 Task: Create a due date automation trigger when advanced on, on the tuesday before a card is due add basic without the blue label at 11:00 AM.
Action: Mouse moved to (1208, 98)
Screenshot: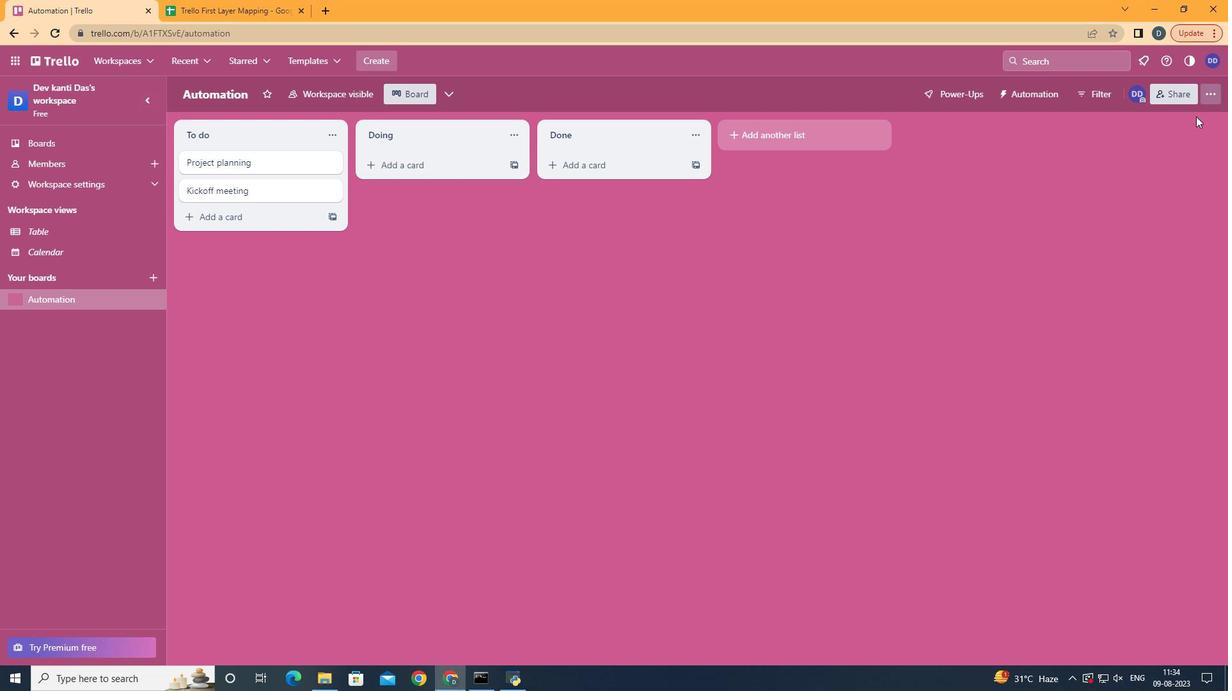 
Action: Mouse pressed left at (1208, 98)
Screenshot: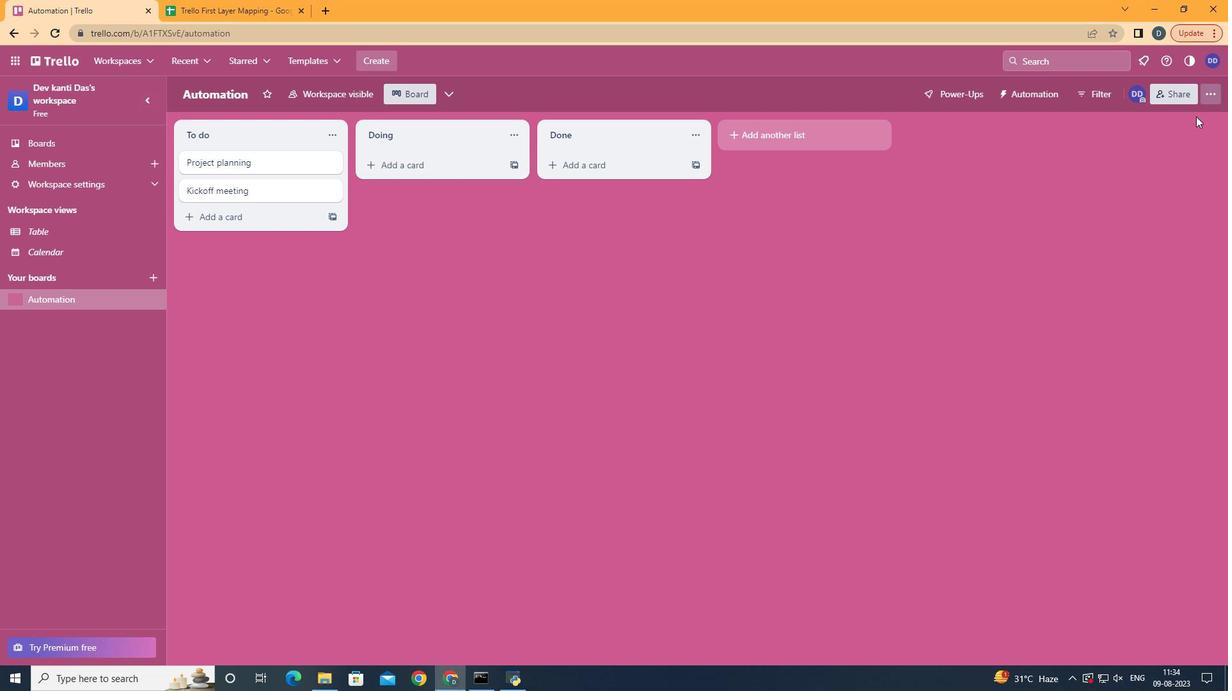 
Action: Mouse moved to (1061, 286)
Screenshot: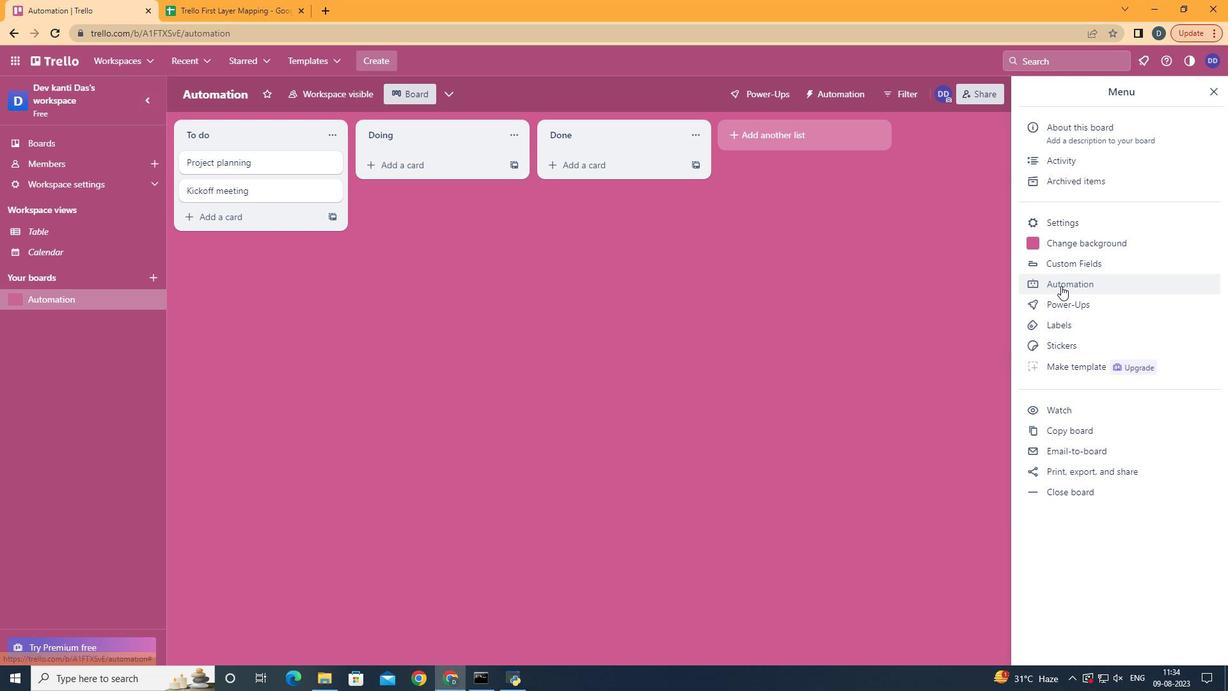 
Action: Mouse pressed left at (1061, 286)
Screenshot: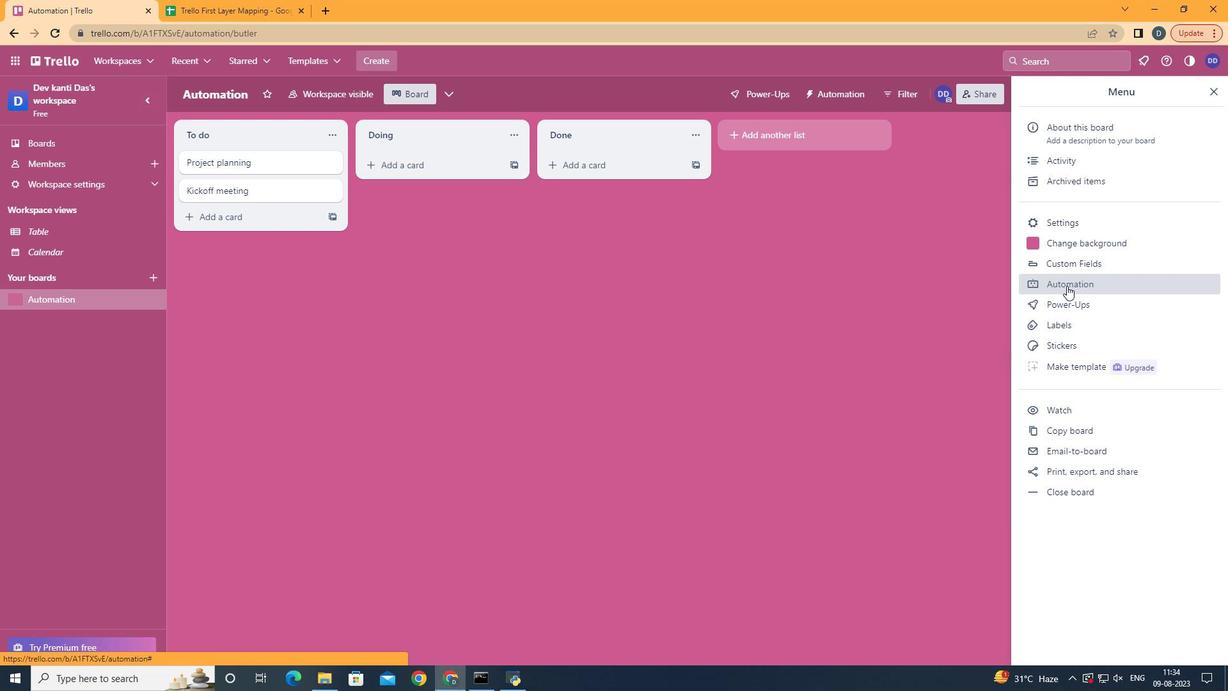 
Action: Mouse moved to (223, 264)
Screenshot: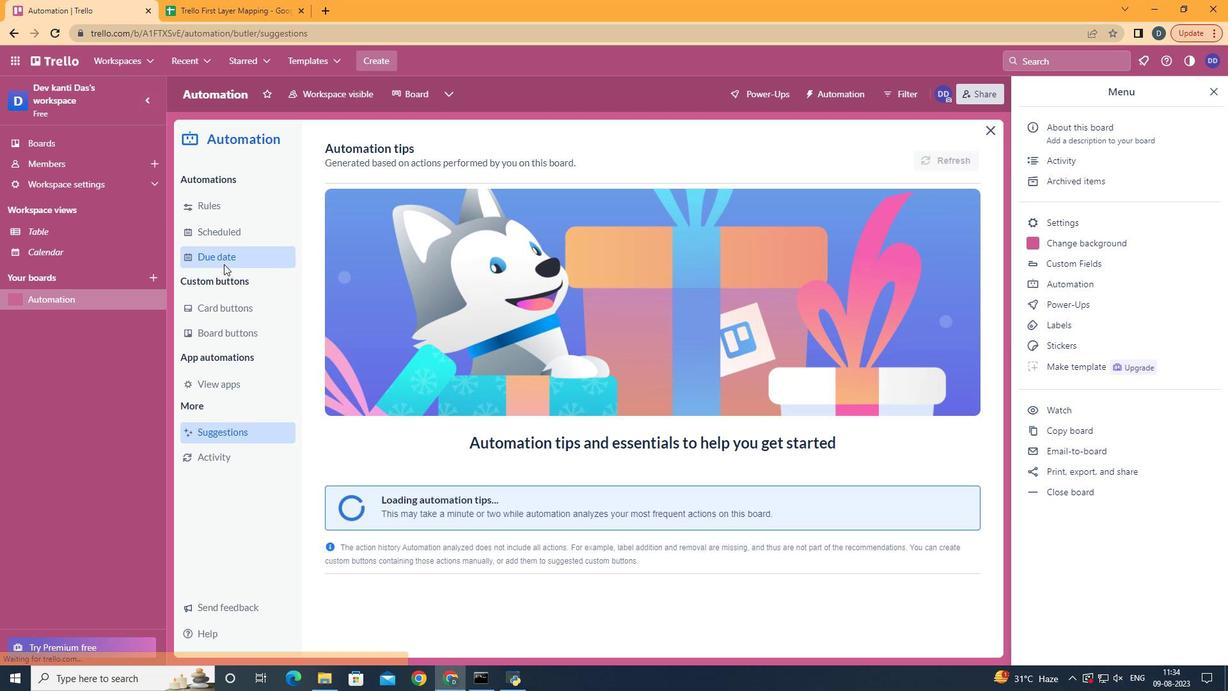 
Action: Mouse pressed left at (223, 264)
Screenshot: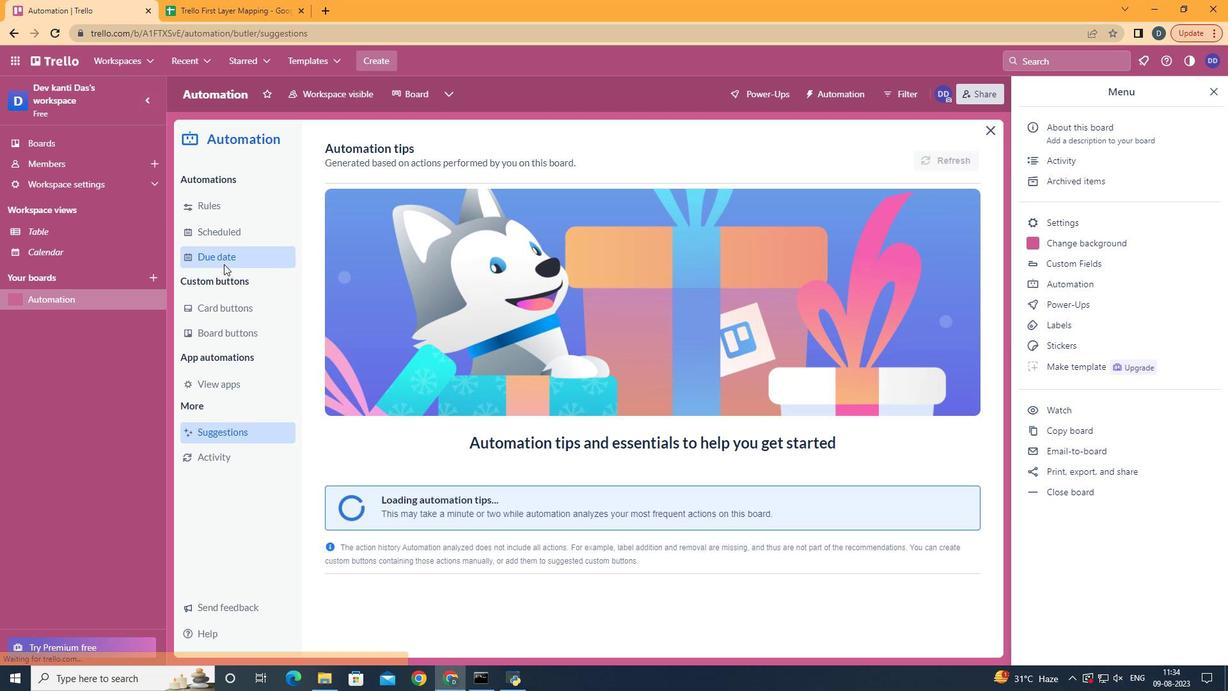 
Action: Mouse moved to (905, 147)
Screenshot: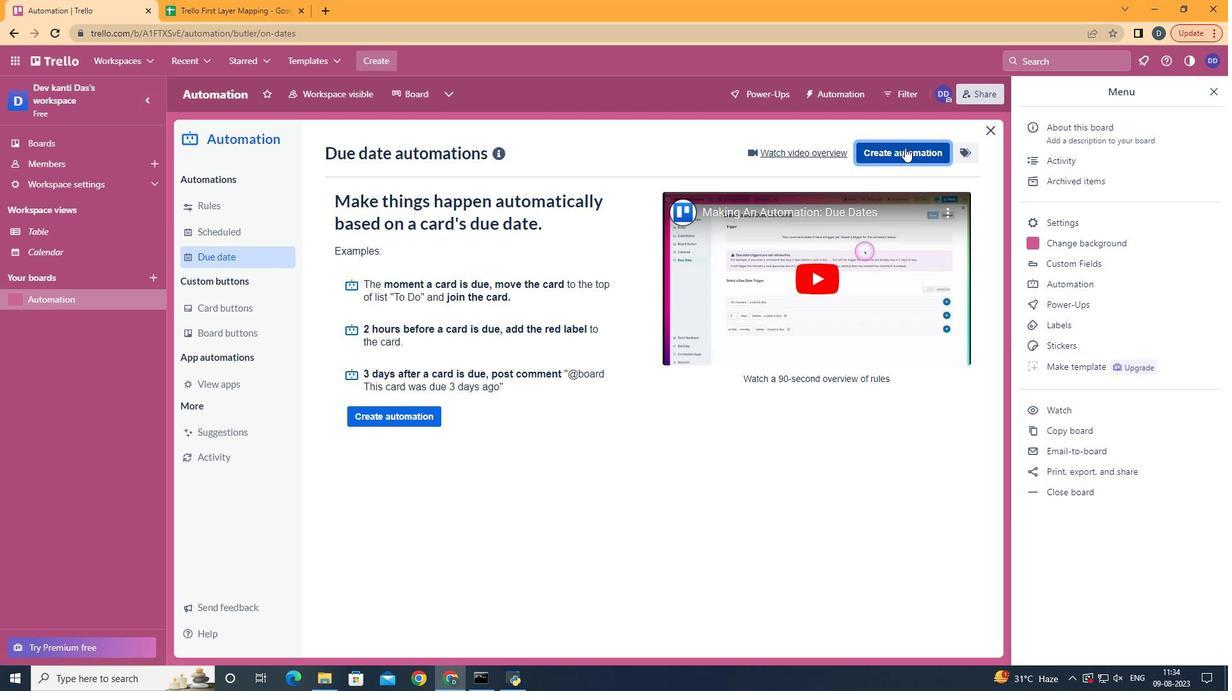 
Action: Mouse pressed left at (905, 147)
Screenshot: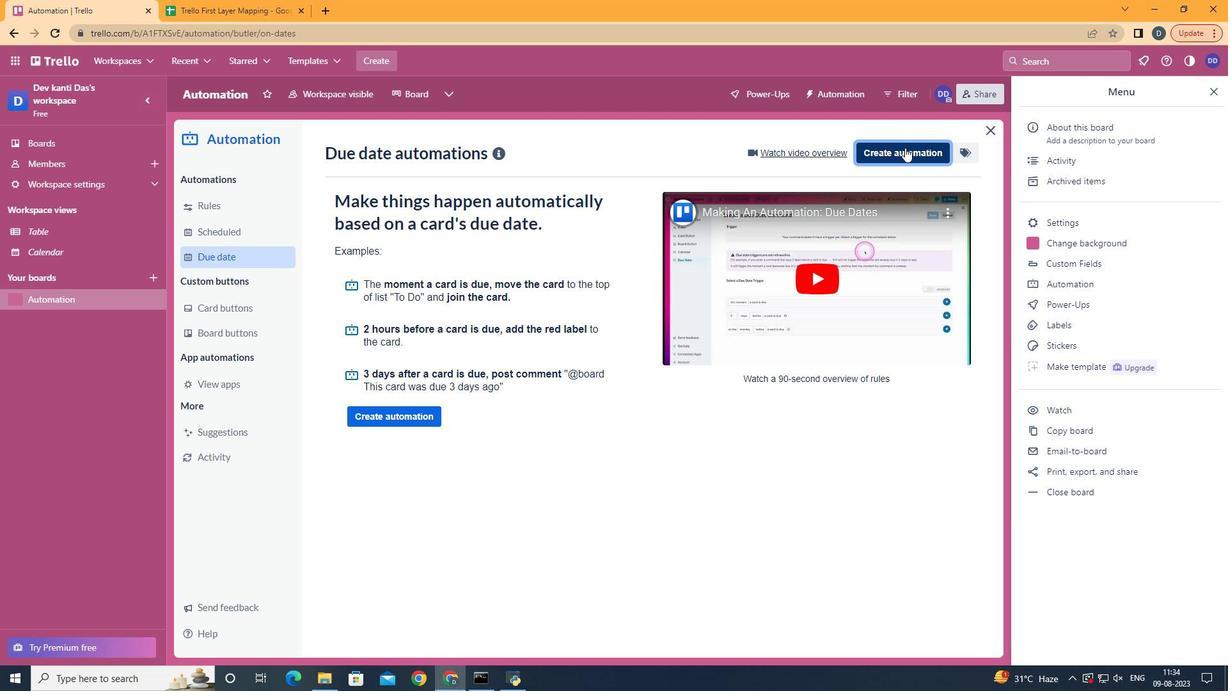 
Action: Mouse moved to (700, 287)
Screenshot: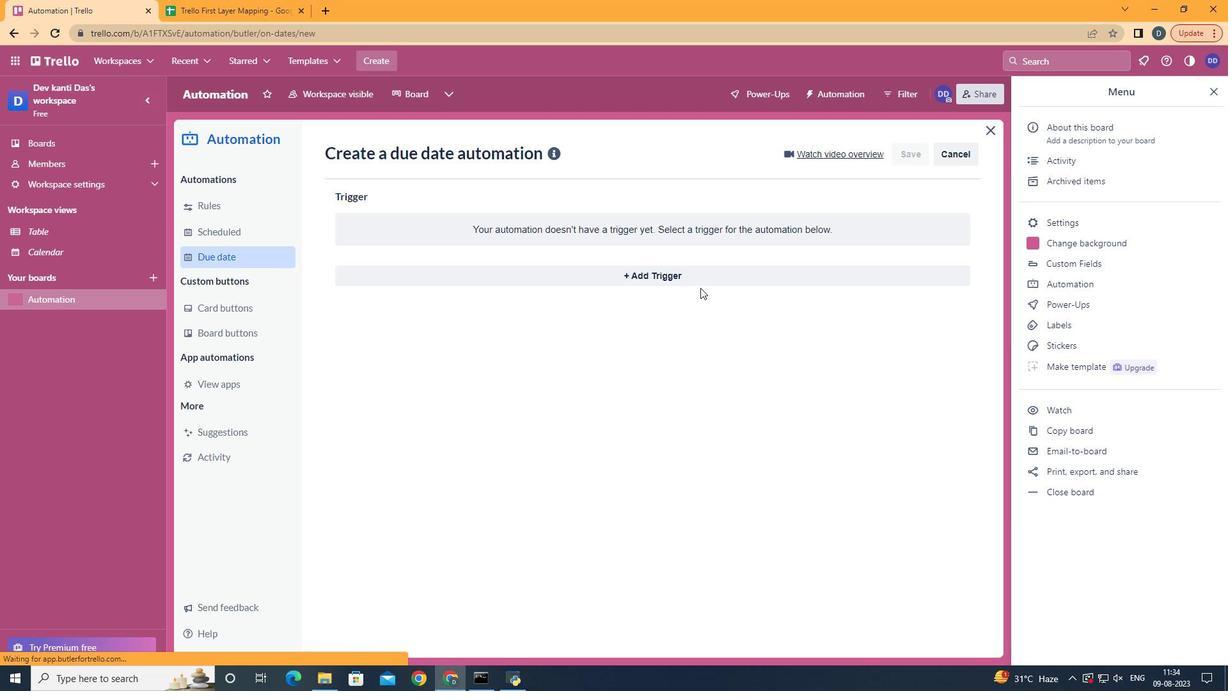
Action: Mouse pressed left at (700, 287)
Screenshot: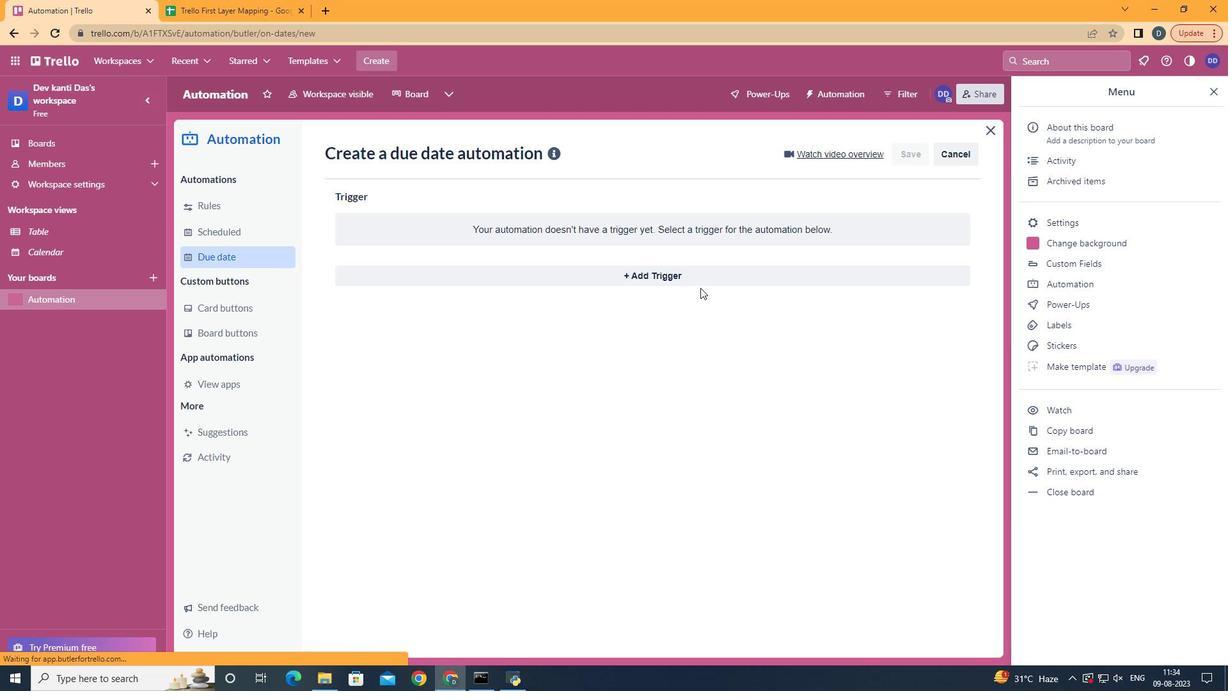 
Action: Mouse moved to (708, 273)
Screenshot: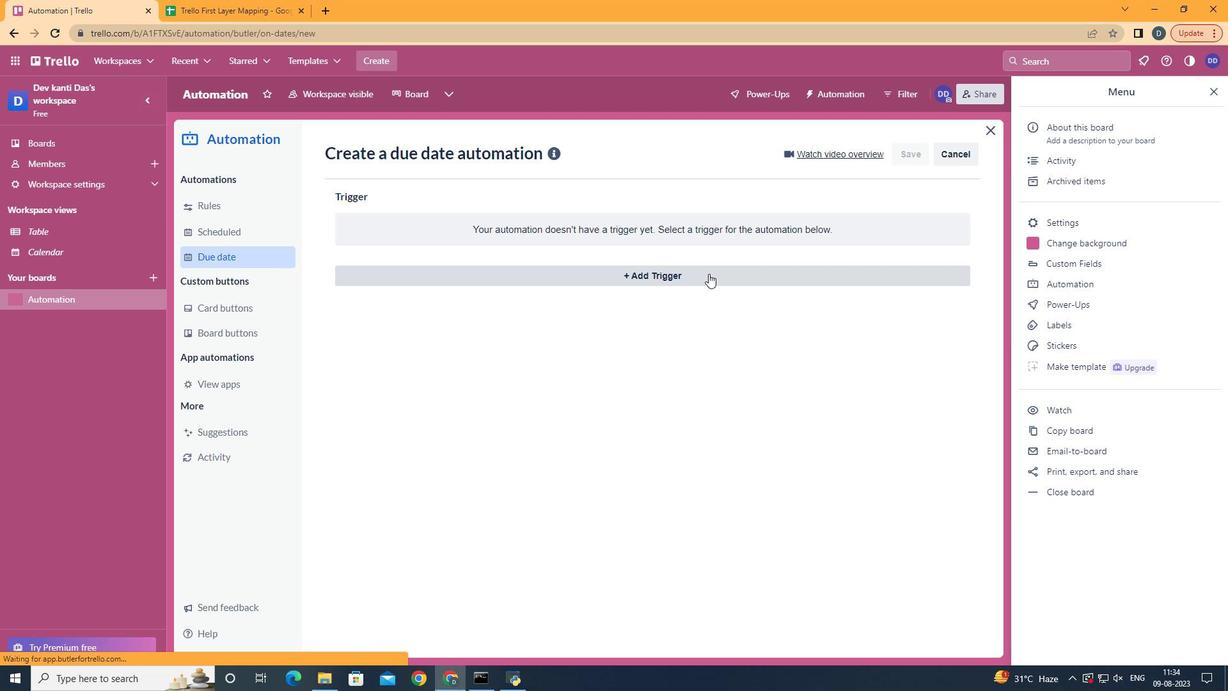 
Action: Mouse pressed left at (708, 273)
Screenshot: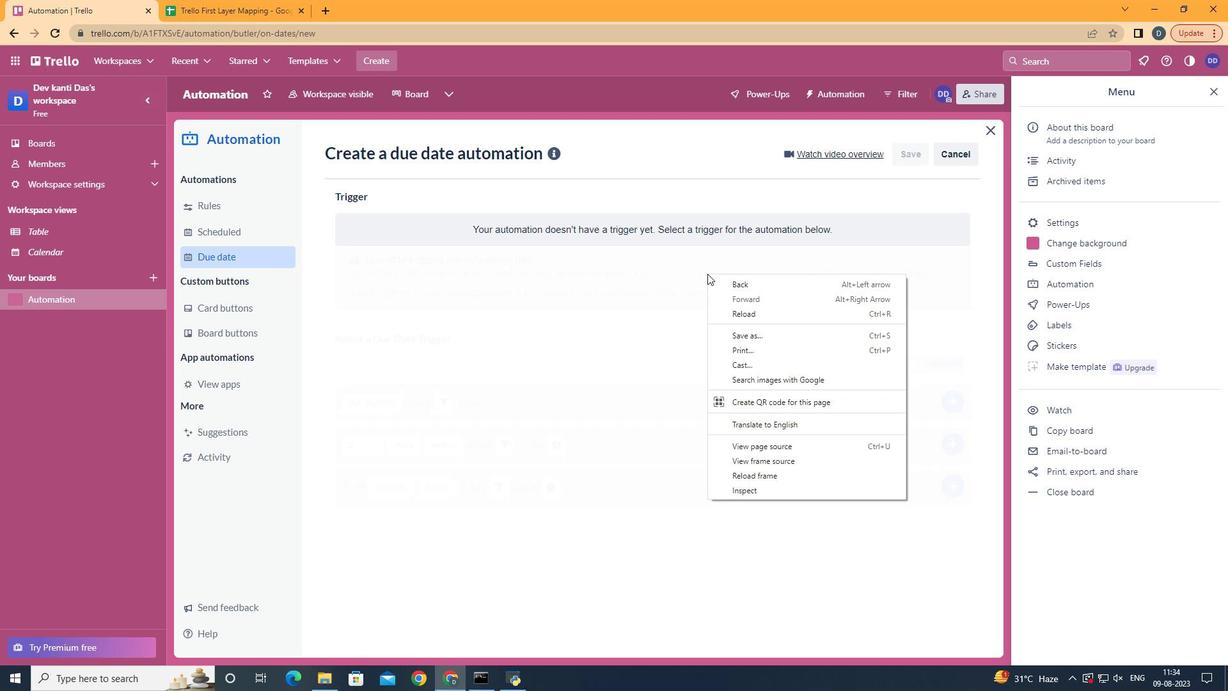 
Action: Mouse pressed right at (708, 273)
Screenshot: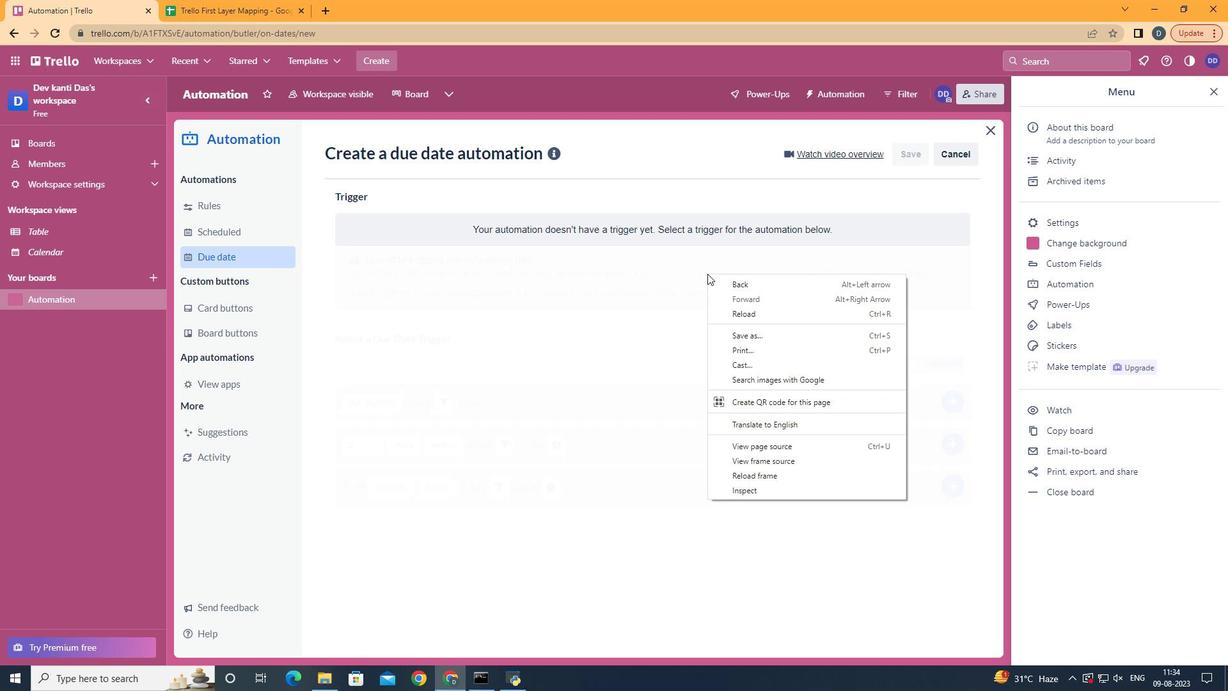 
Action: Mouse moved to (599, 321)
Screenshot: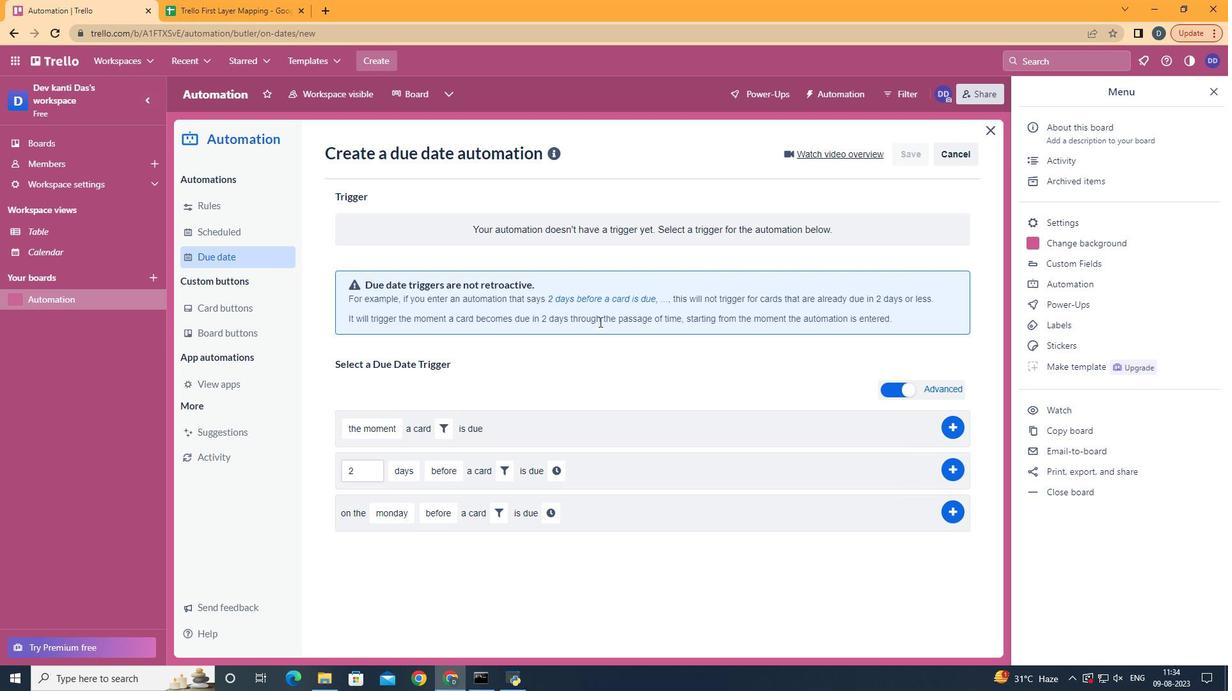 
Action: Mouse pressed left at (599, 321)
Screenshot: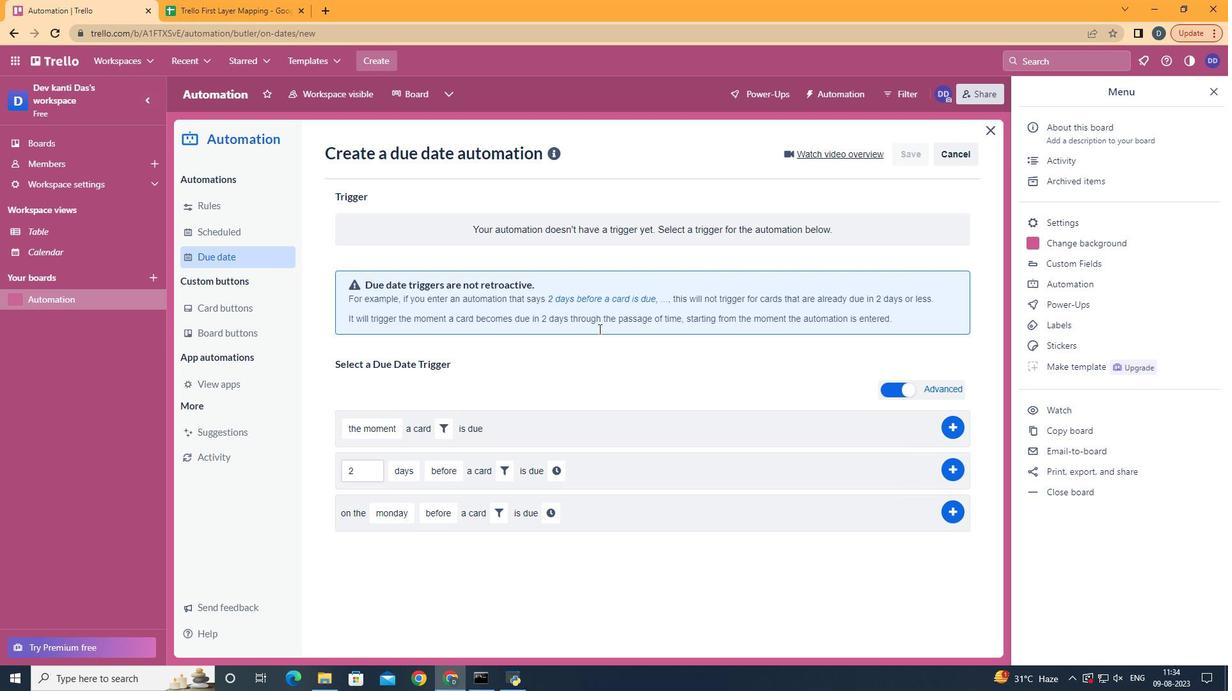 
Action: Mouse moved to (410, 364)
Screenshot: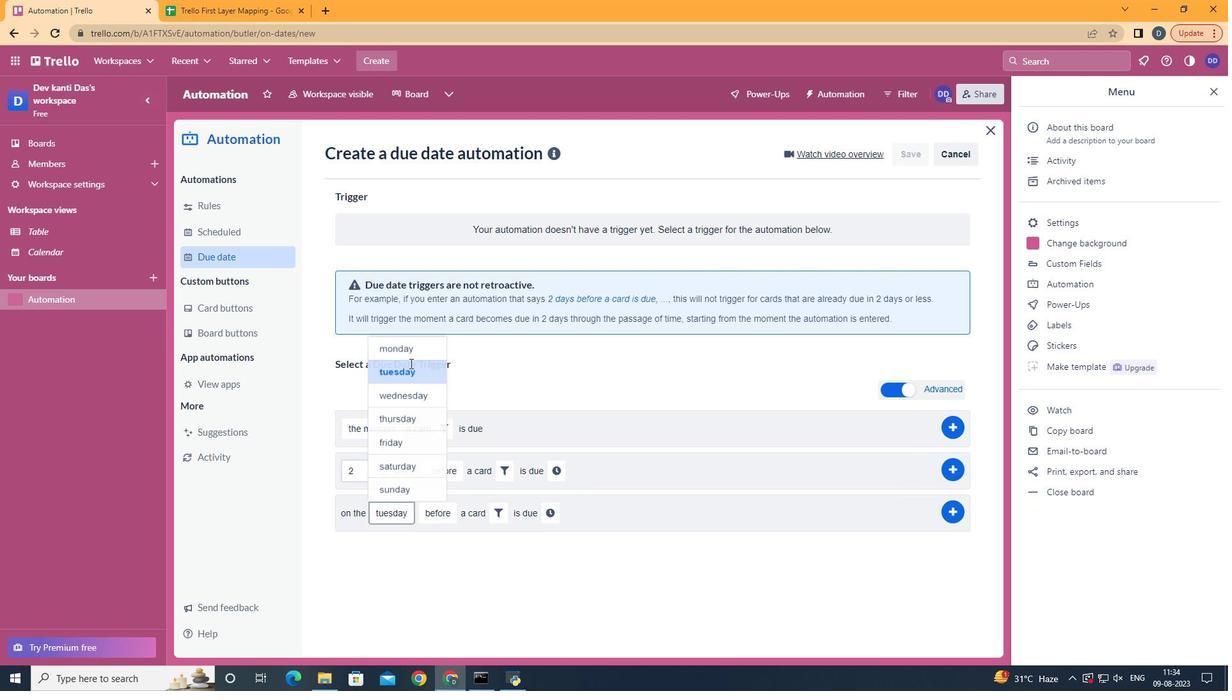 
Action: Mouse pressed left at (410, 364)
Screenshot: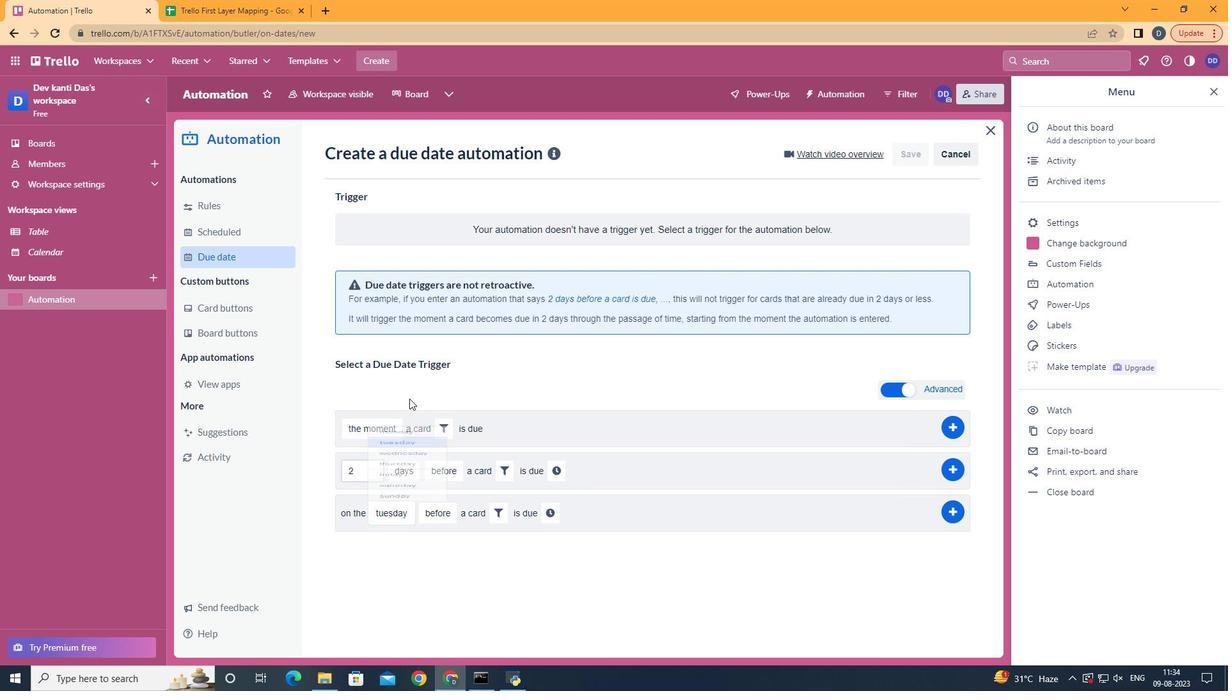 
Action: Mouse moved to (445, 536)
Screenshot: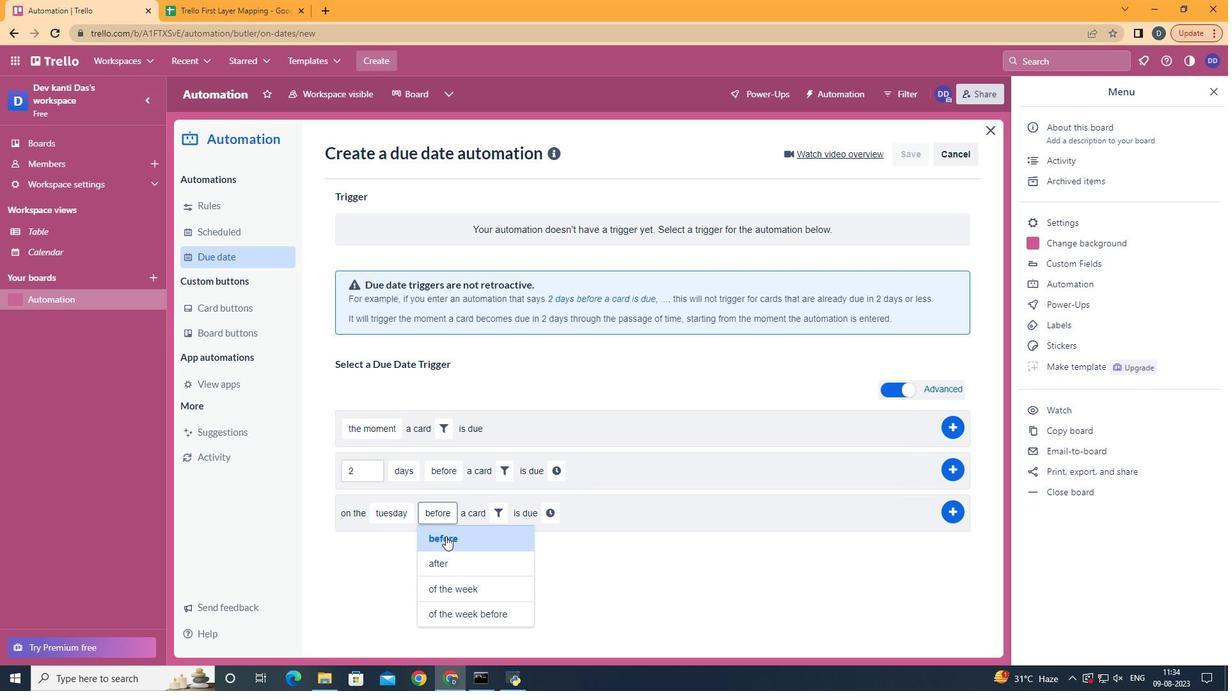 
Action: Mouse pressed left at (445, 536)
Screenshot: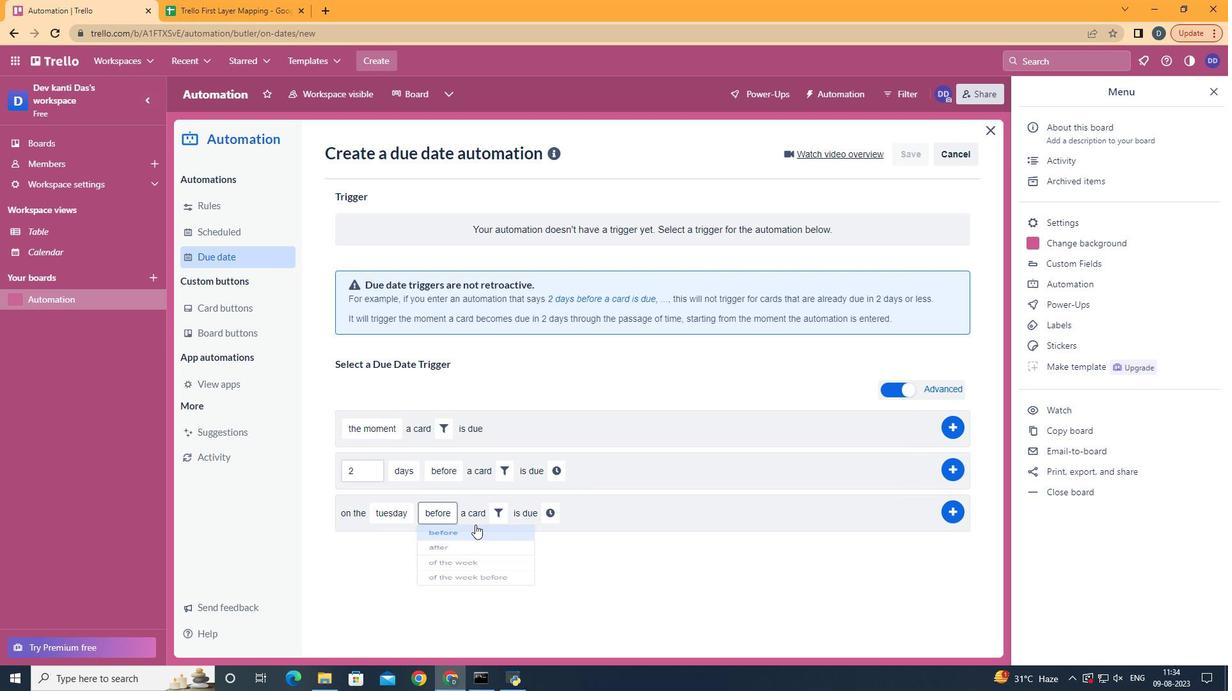
Action: Mouse moved to (495, 511)
Screenshot: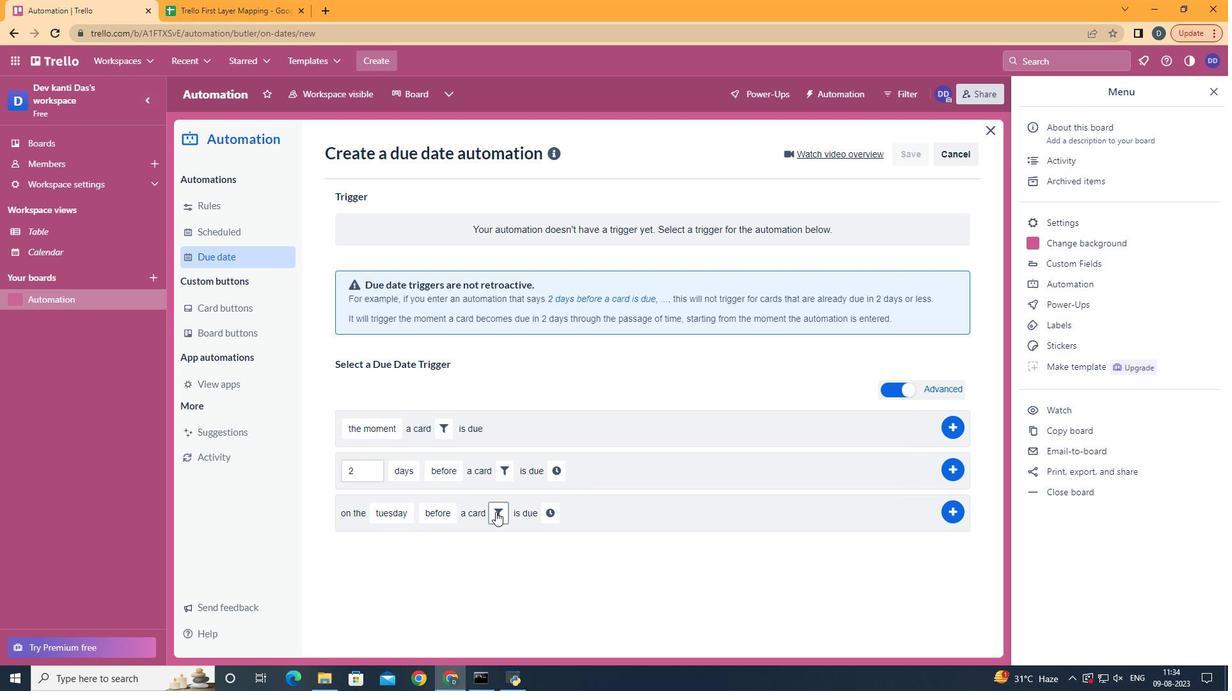 
Action: Mouse pressed left at (495, 511)
Screenshot: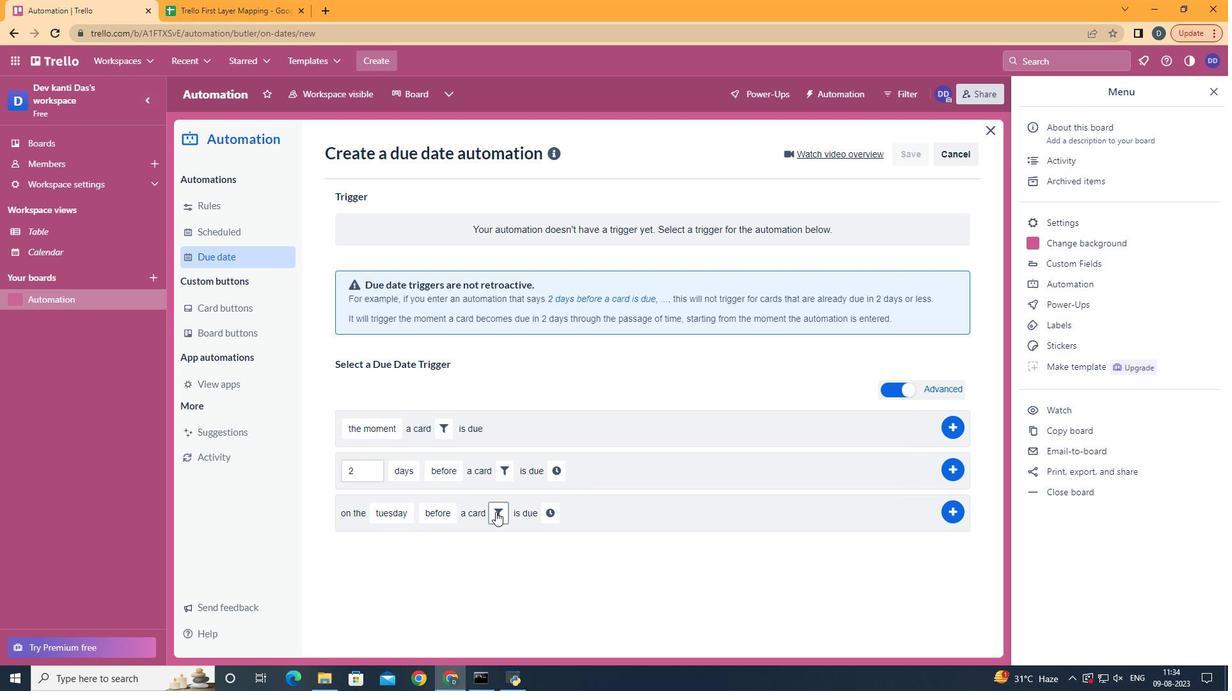 
Action: Mouse moved to (552, 557)
Screenshot: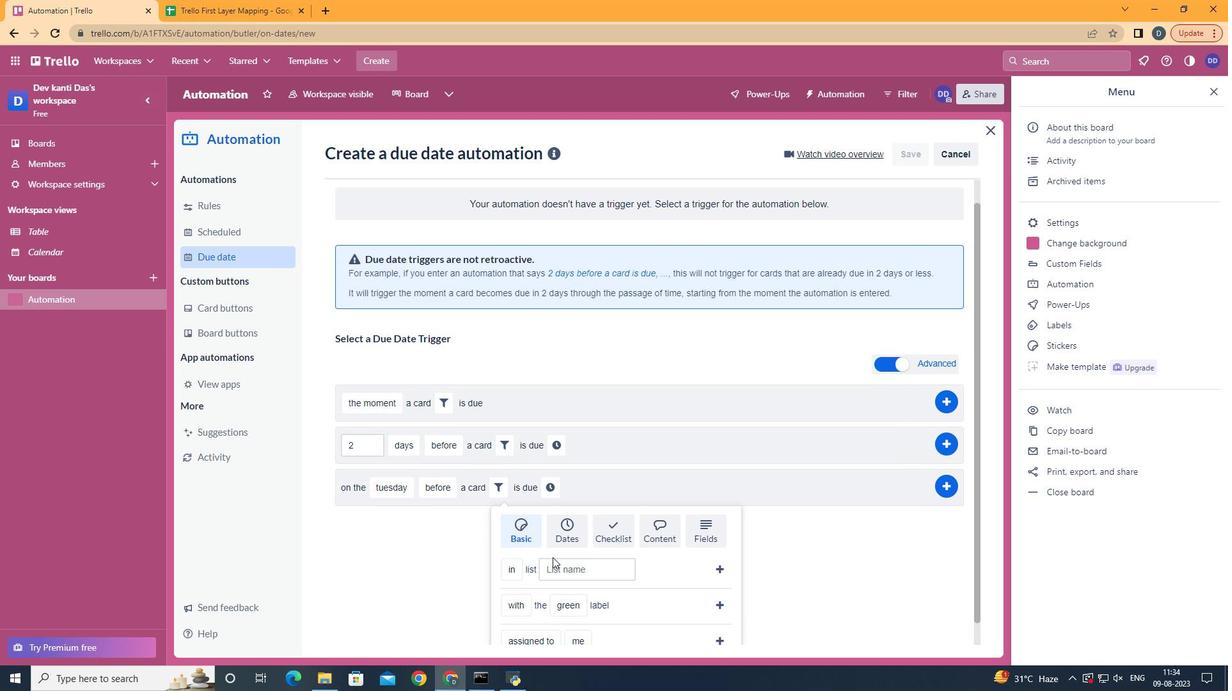
Action: Mouse scrolled (552, 556) with delta (0, 0)
Screenshot: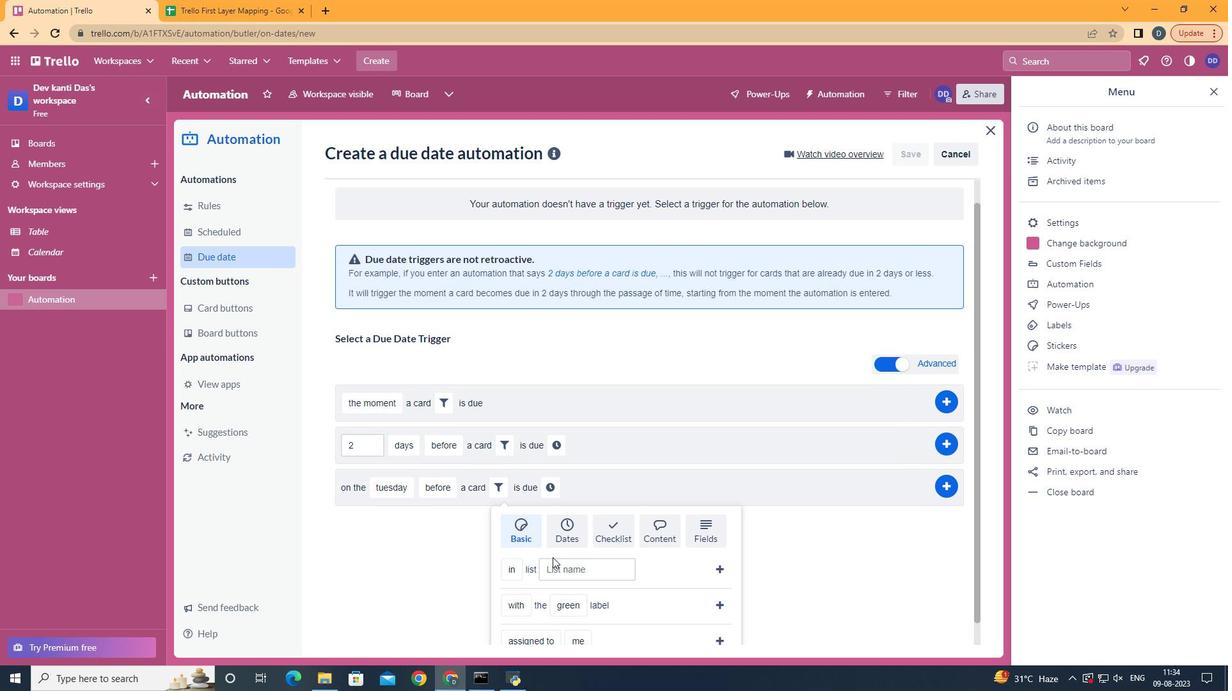 
Action: Mouse scrolled (552, 556) with delta (0, 0)
Screenshot: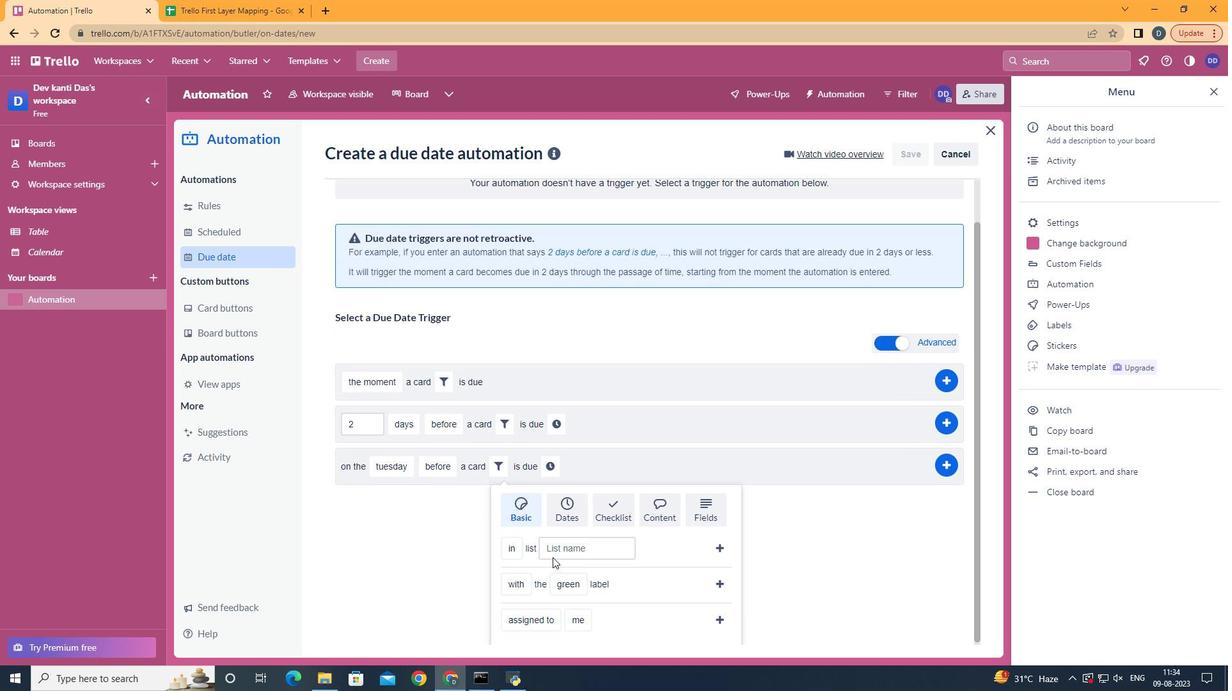 
Action: Mouse scrolled (552, 556) with delta (0, 0)
Screenshot: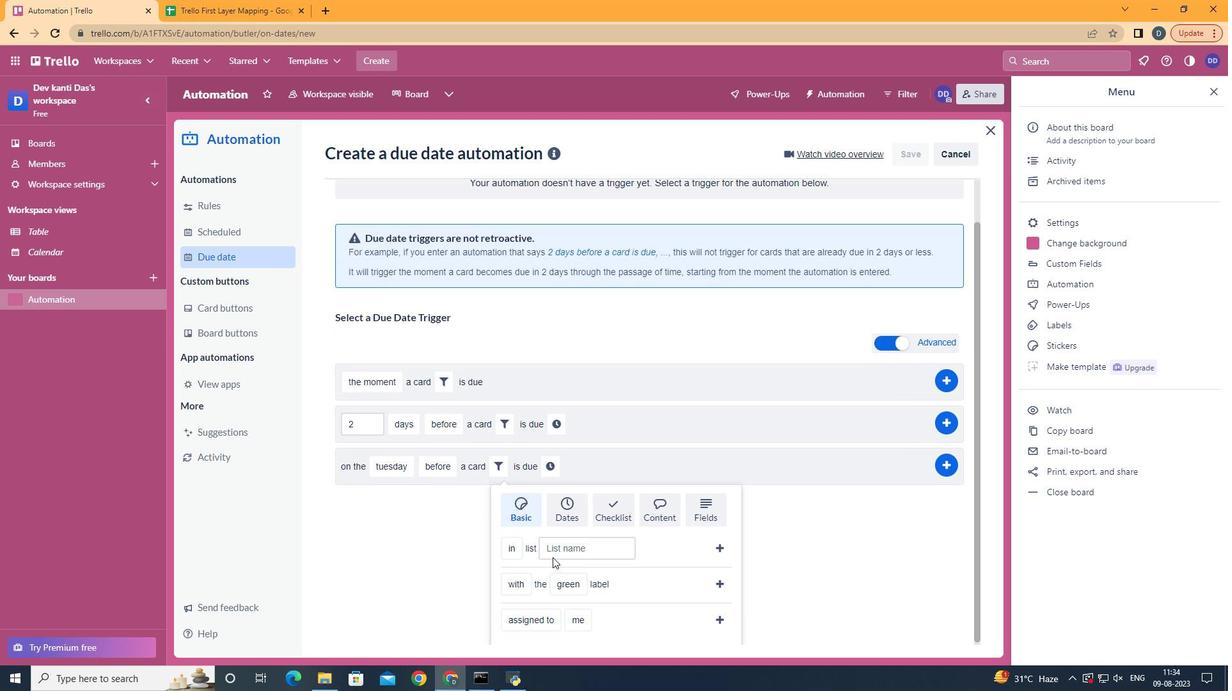 
Action: Mouse scrolled (552, 556) with delta (0, 0)
Screenshot: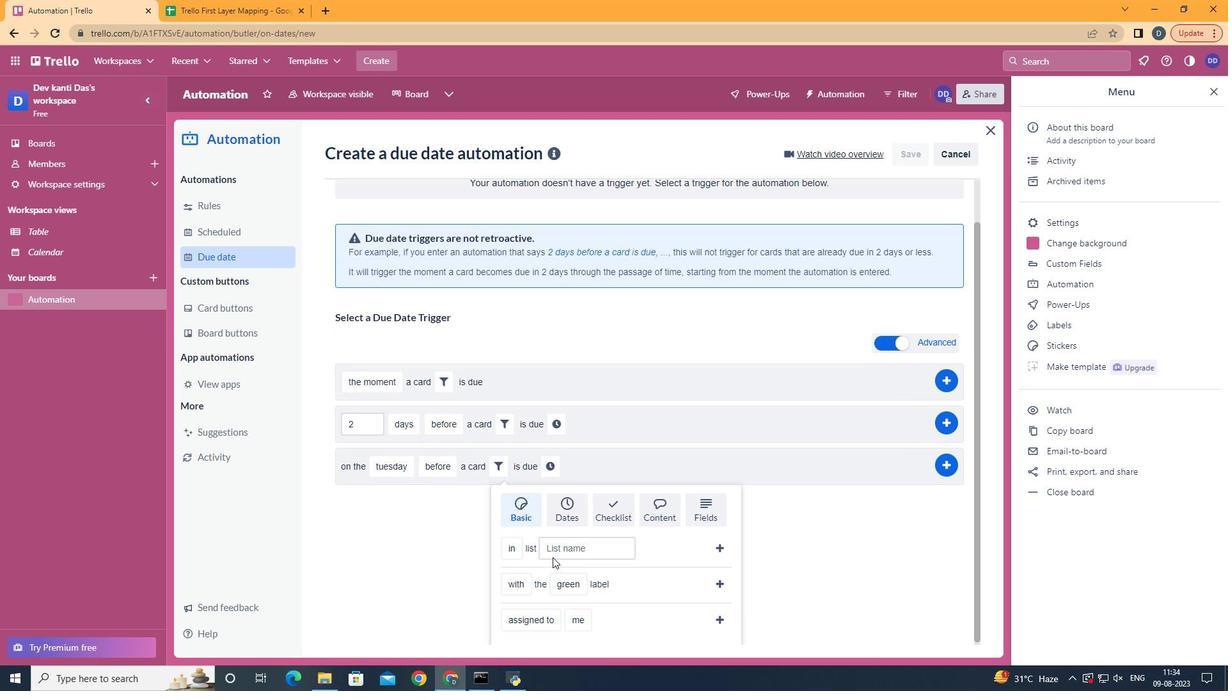 
Action: Mouse moved to (537, 533)
Screenshot: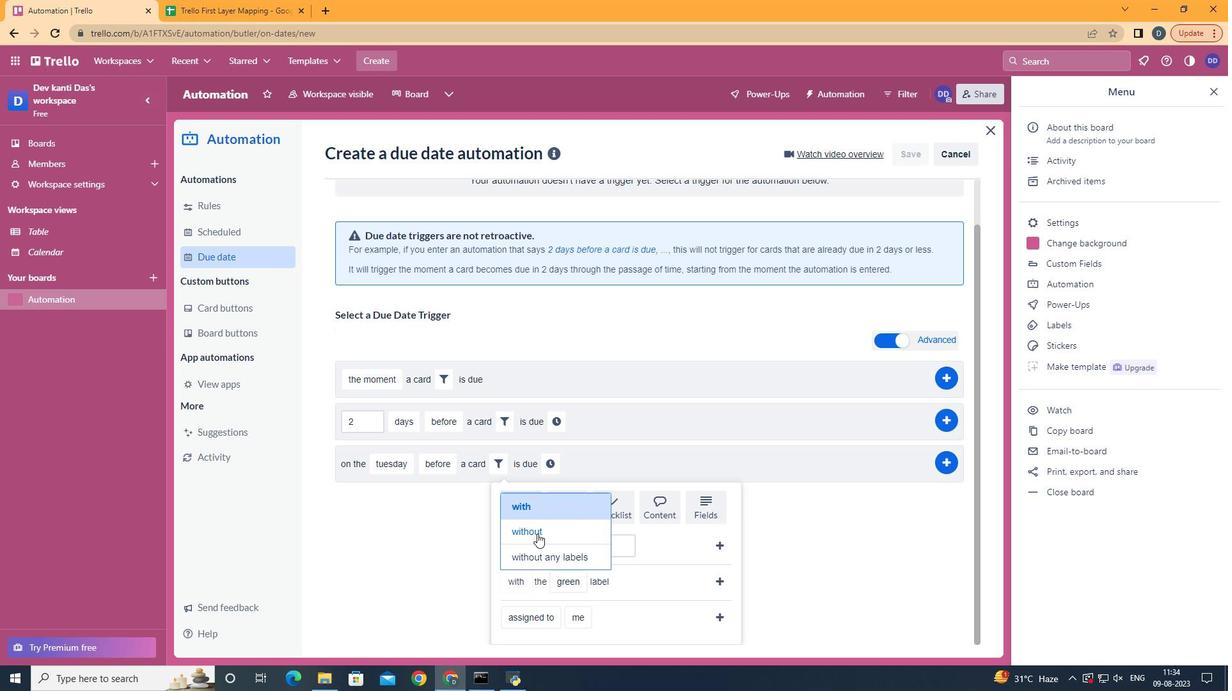
Action: Mouse pressed left at (537, 533)
Screenshot: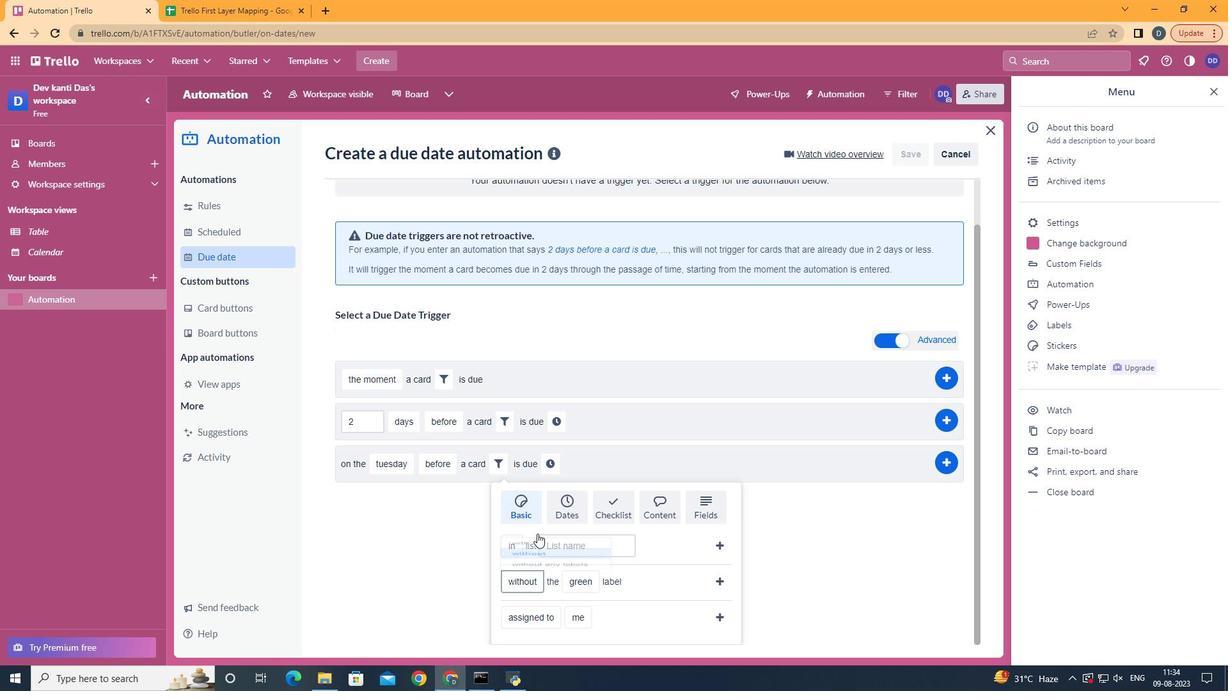 
Action: Mouse moved to (588, 552)
Screenshot: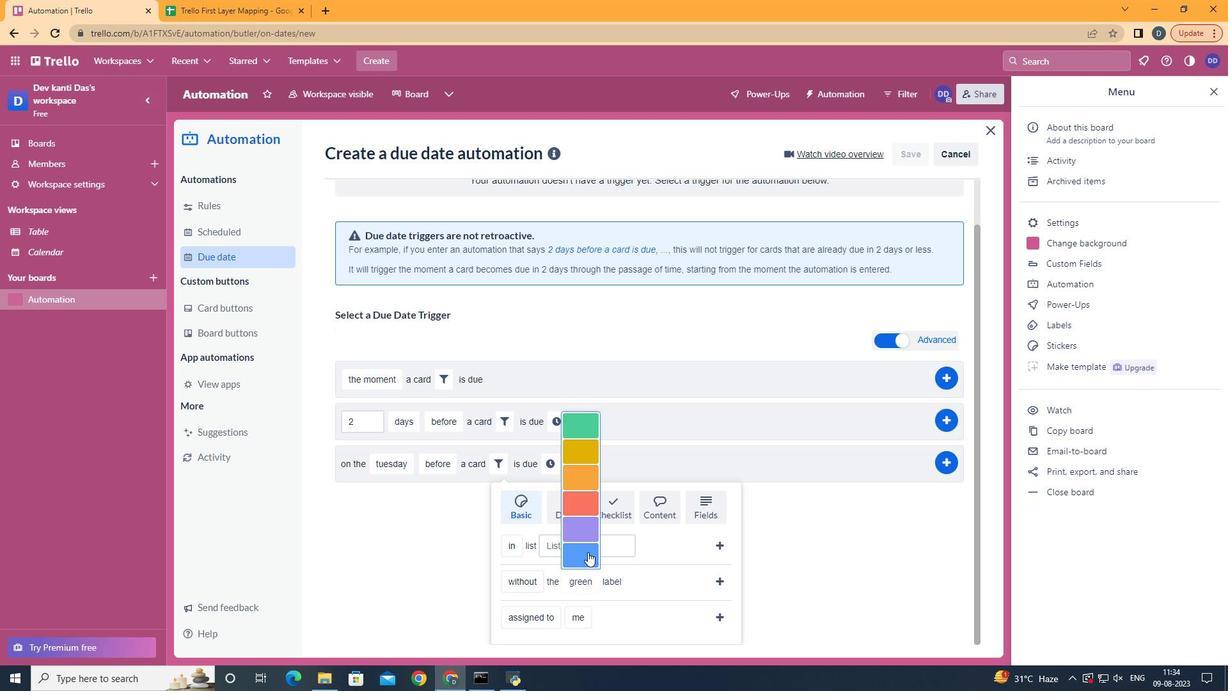 
Action: Mouse pressed left at (588, 552)
Screenshot: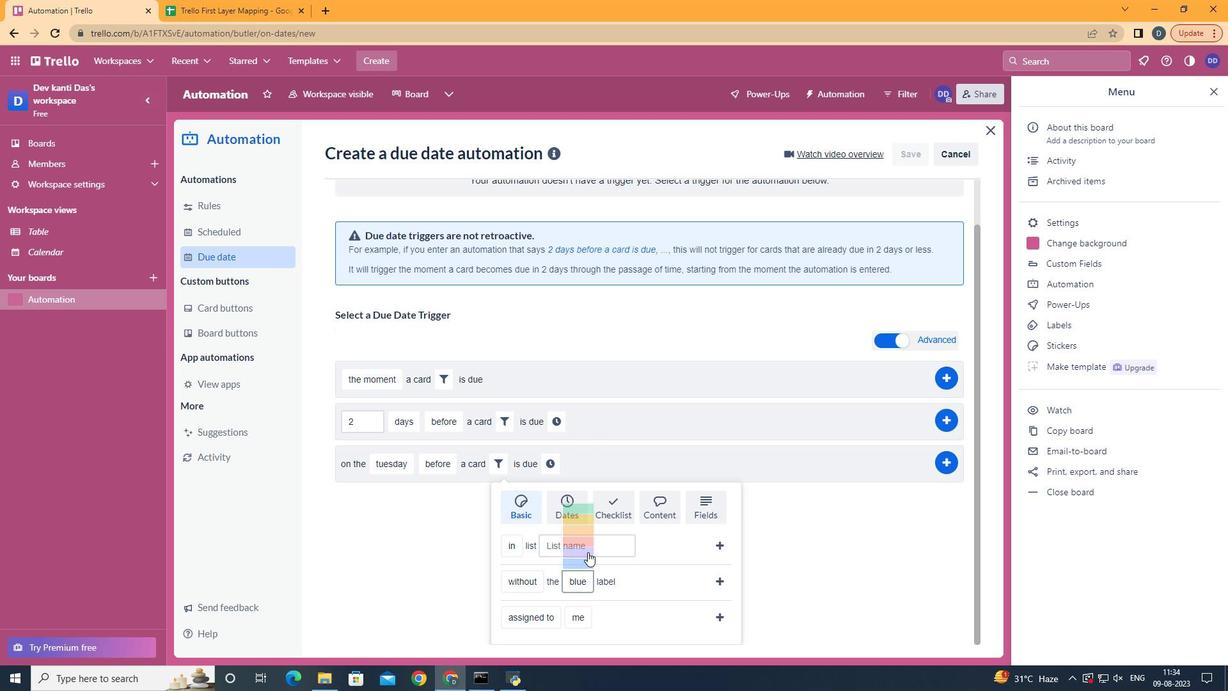 
Action: Mouse moved to (719, 577)
Screenshot: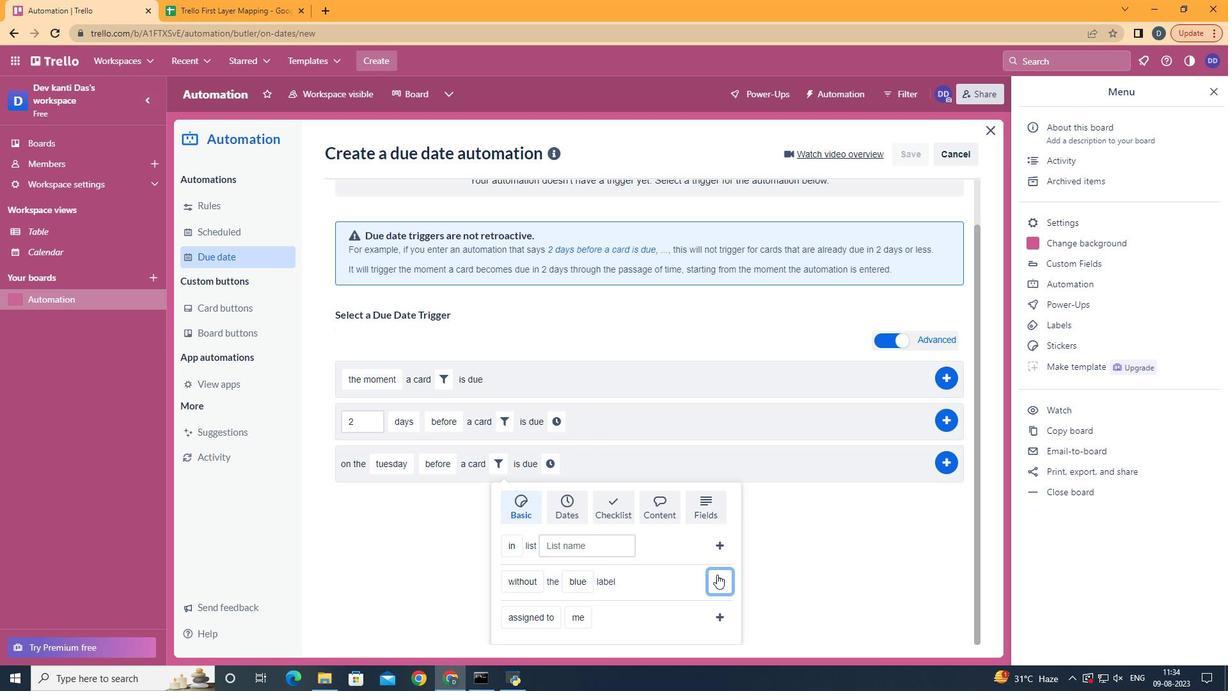 
Action: Mouse pressed left at (719, 577)
Screenshot: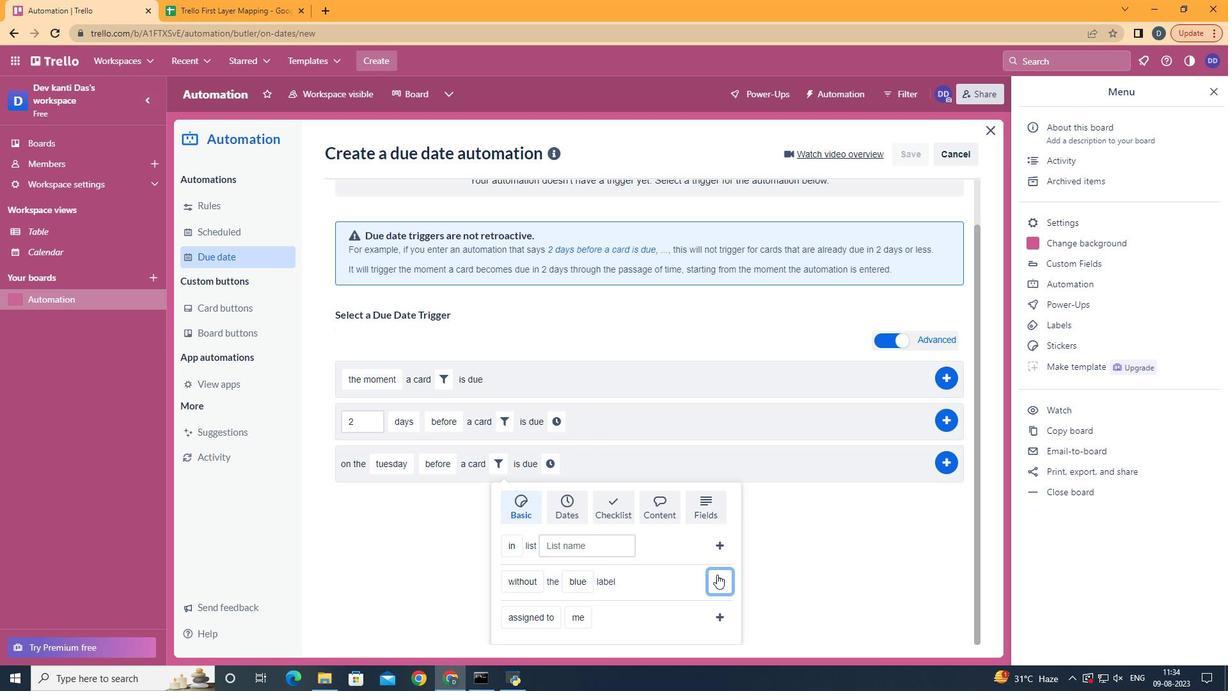 
Action: Mouse moved to (662, 516)
Screenshot: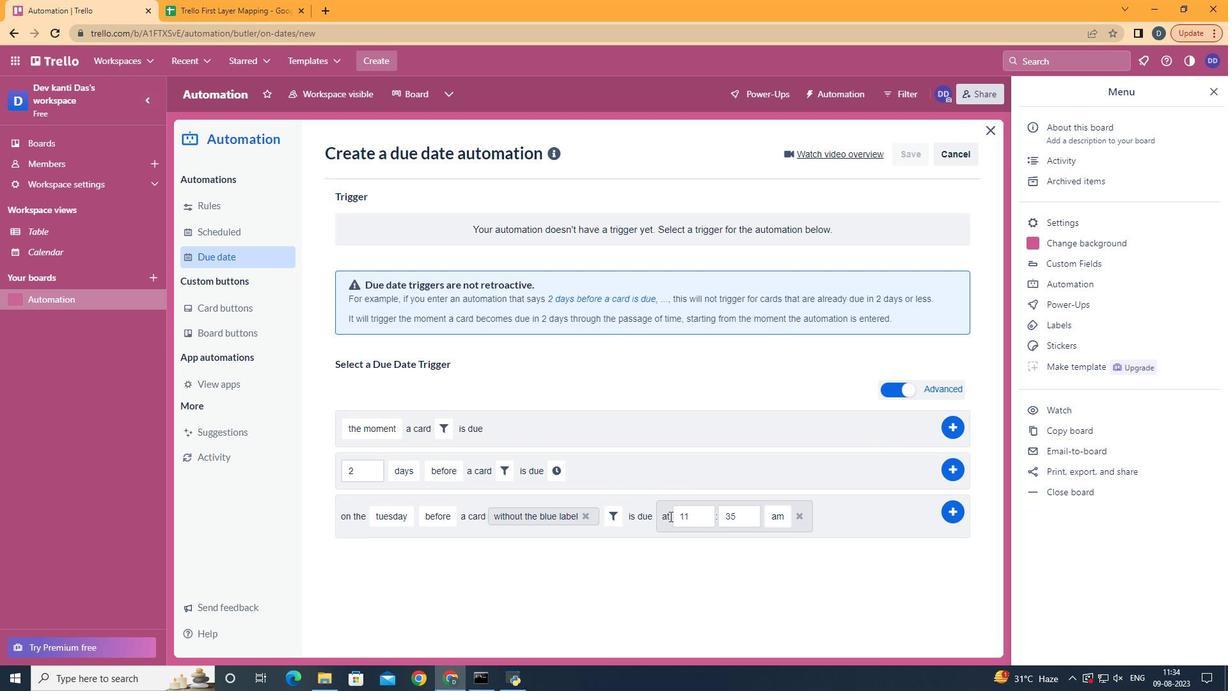 
Action: Mouse pressed left at (662, 516)
Screenshot: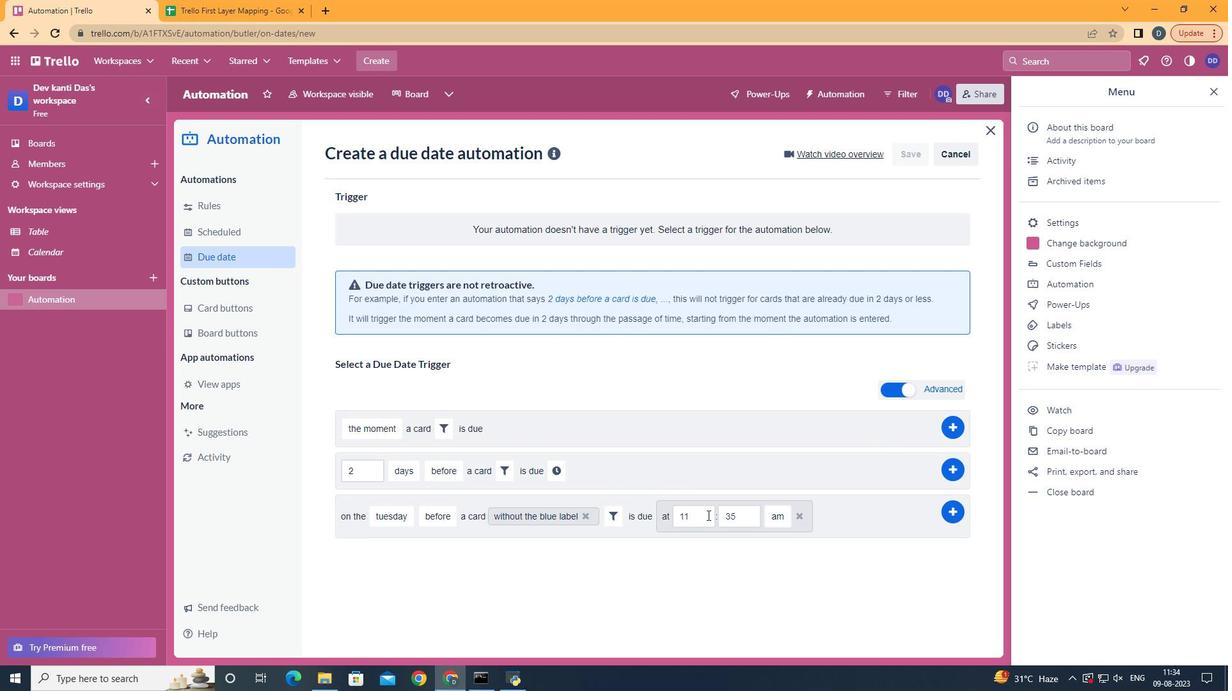 
Action: Mouse moved to (746, 521)
Screenshot: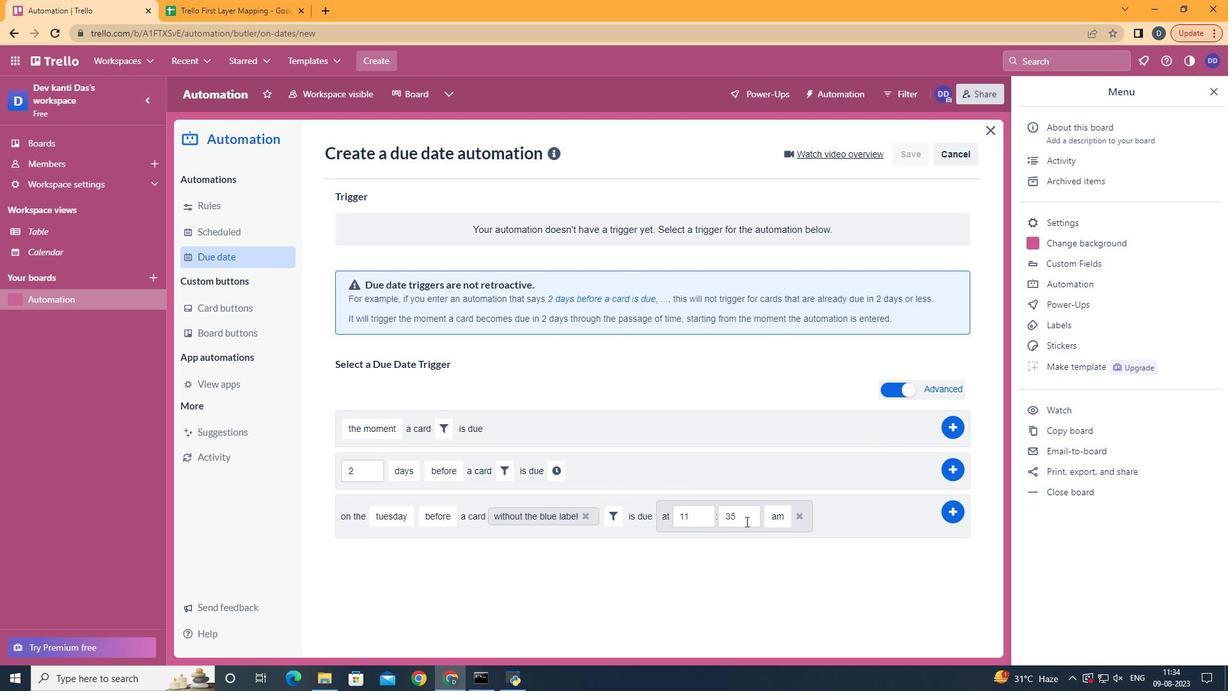 
Action: Mouse pressed left at (746, 521)
Screenshot: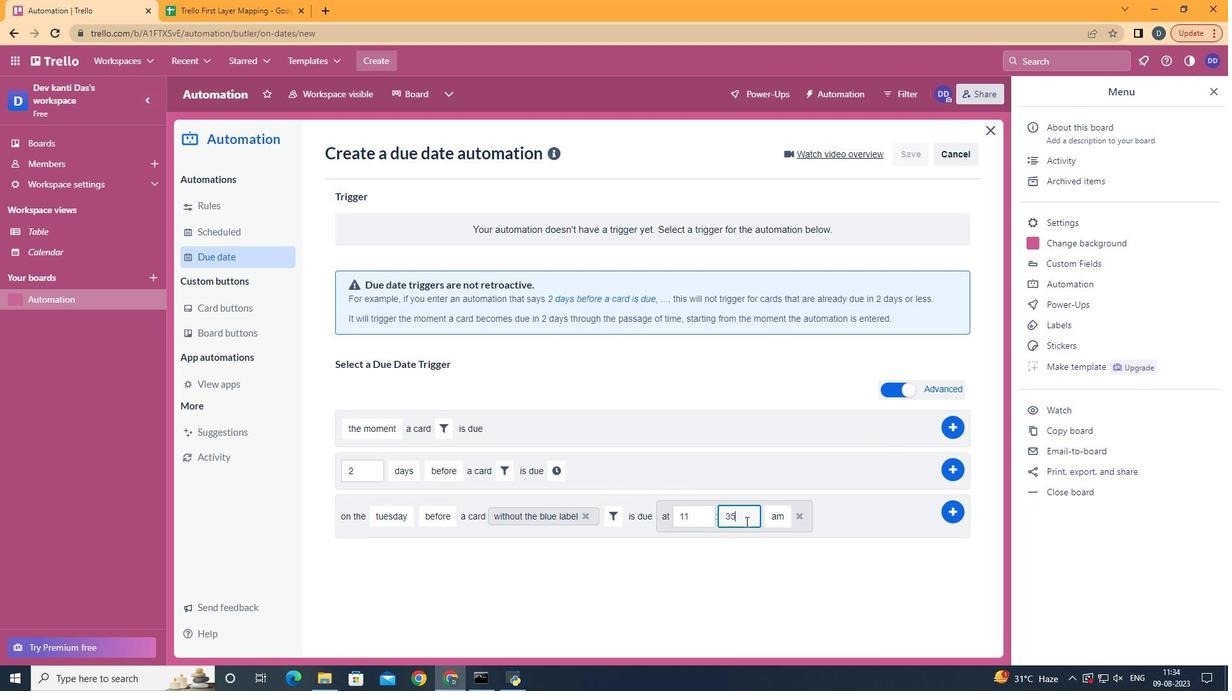 
Action: Key pressed <Key.backspace><Key.backspace>00
Screenshot: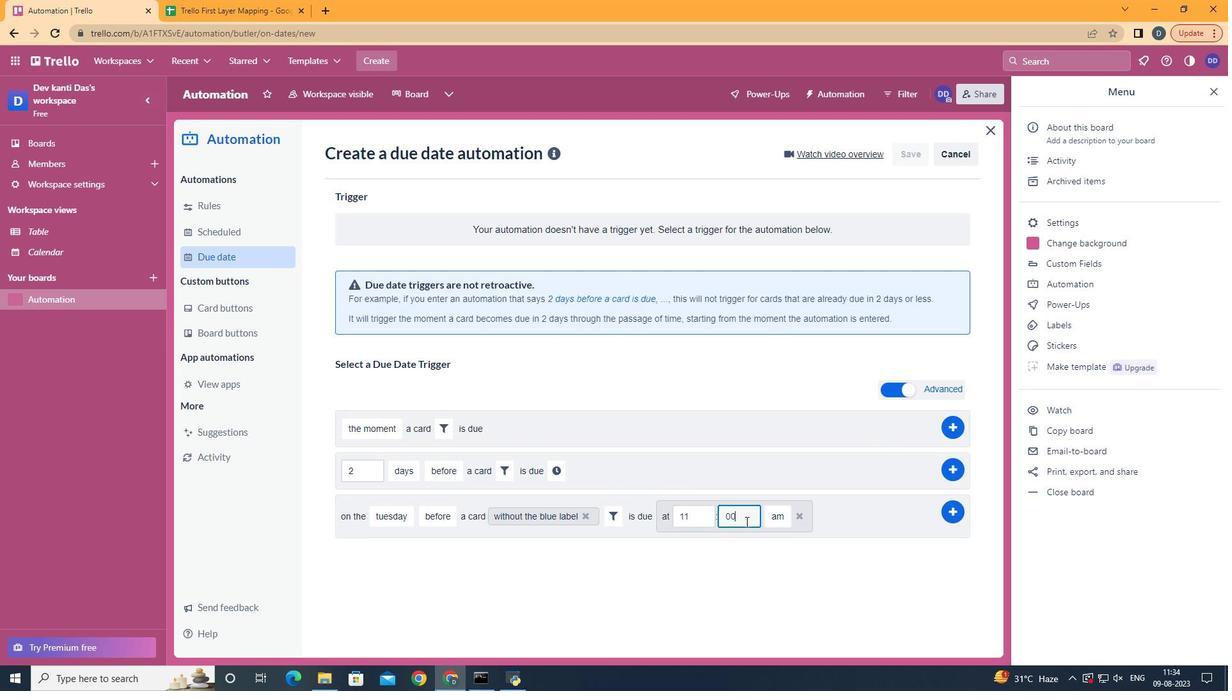 
Action: Mouse moved to (952, 515)
Screenshot: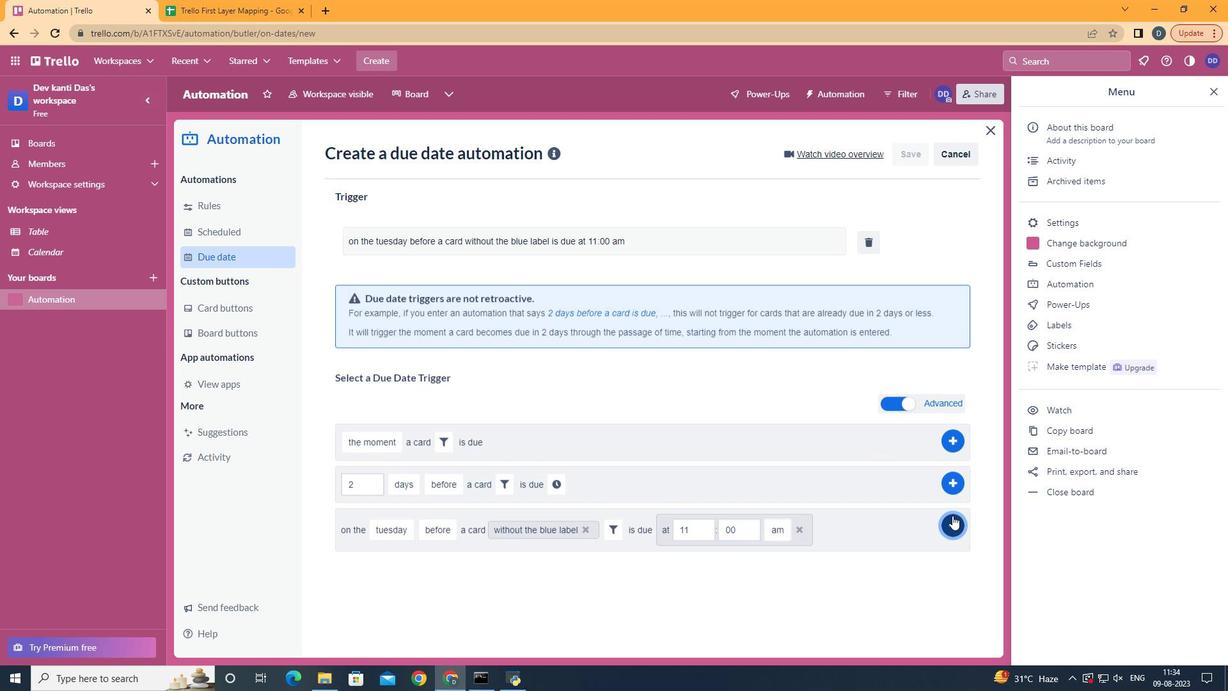 
Action: Mouse pressed left at (952, 515)
Screenshot: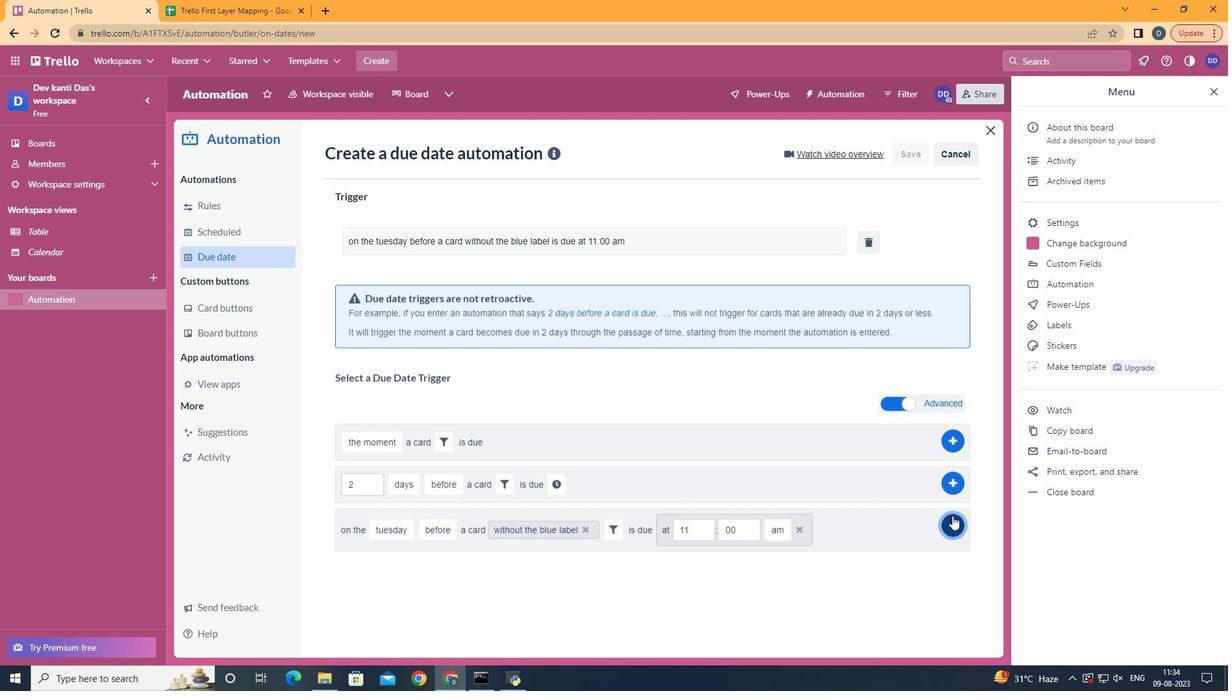 
Action: Mouse moved to (698, 248)
Screenshot: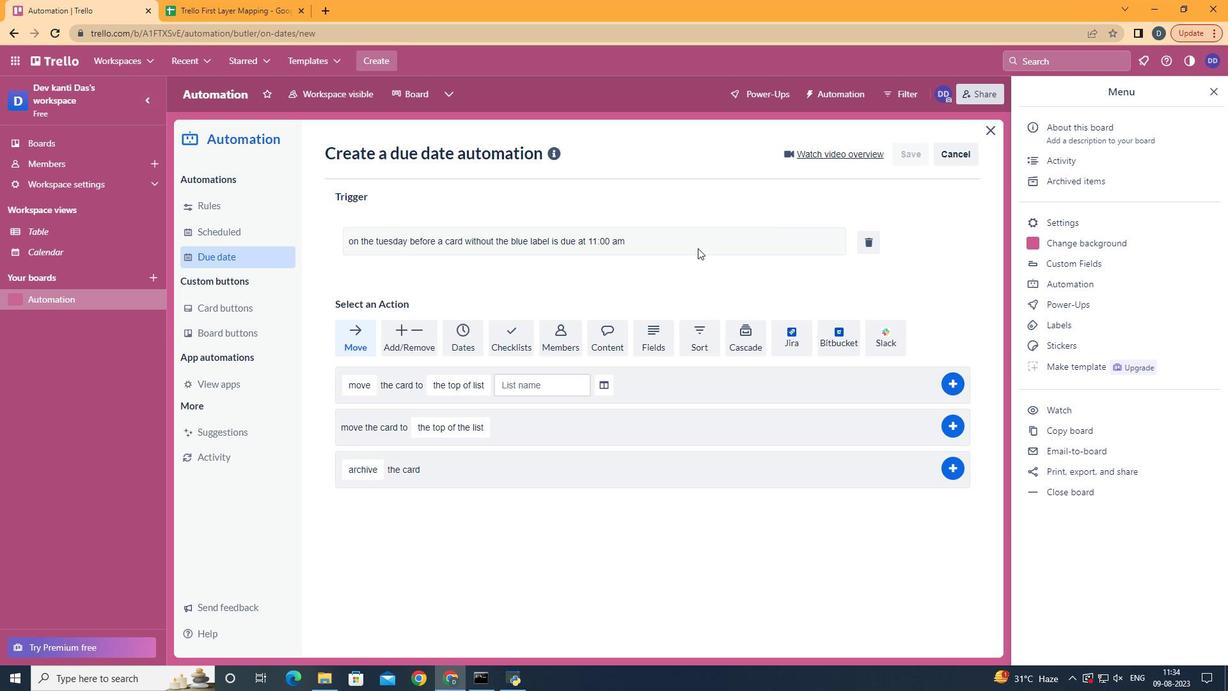 
